 Task: Create ChildIssue0000000563 as Child Issue of Issue Issue0000000282 in Backlog  in Scrum Project Project0000000057 in Jira. Create ChildIssue0000000564 as Child Issue of Issue Issue0000000282 in Backlog  in Scrum Project Project0000000057 in Jira. Create ChildIssue0000000565 as Child Issue of Issue Issue0000000283 in Backlog  in Scrum Project Project0000000057 in Jira. Create ChildIssue0000000566 as Child Issue of Issue Issue0000000283 in Backlog  in Scrum Project Project0000000057 in Jira. Create ChildIssue0000000567 as Child Issue of Issue Issue0000000284 in Backlog  in Scrum Project Project0000000057 in Jira
Action: Mouse moved to (64, 227)
Screenshot: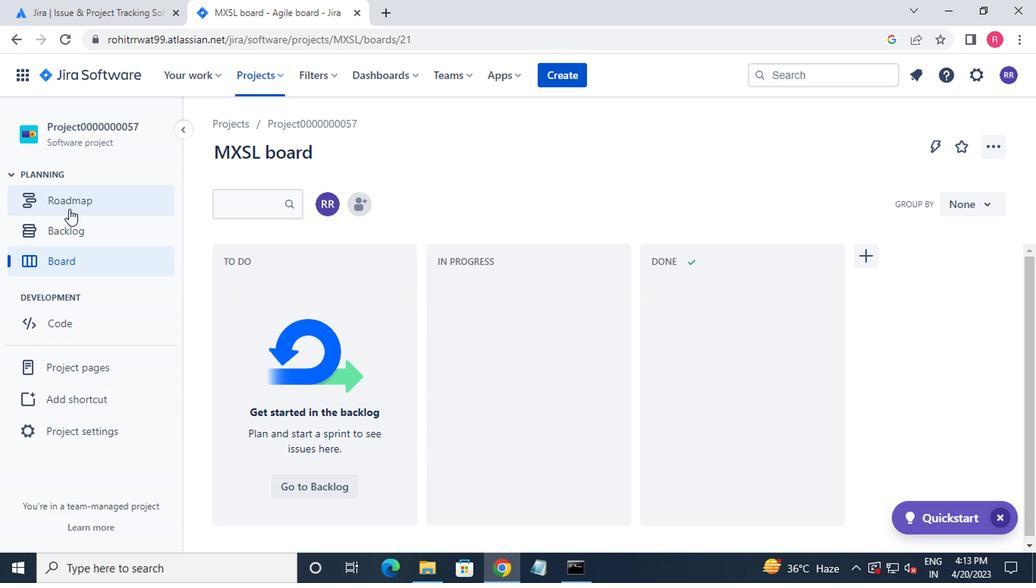 
Action: Mouse pressed left at (64, 227)
Screenshot: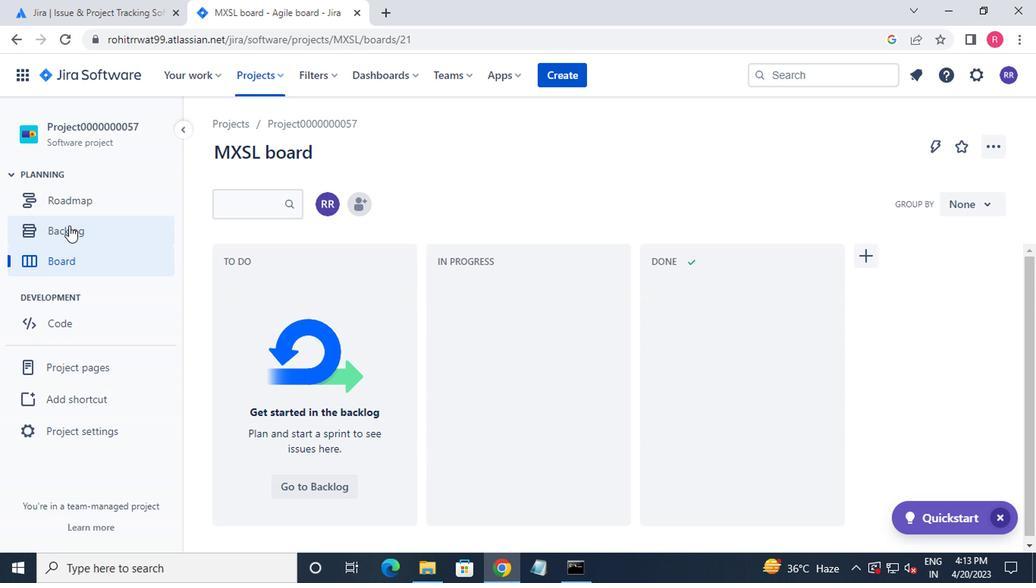 
Action: Mouse moved to (418, 382)
Screenshot: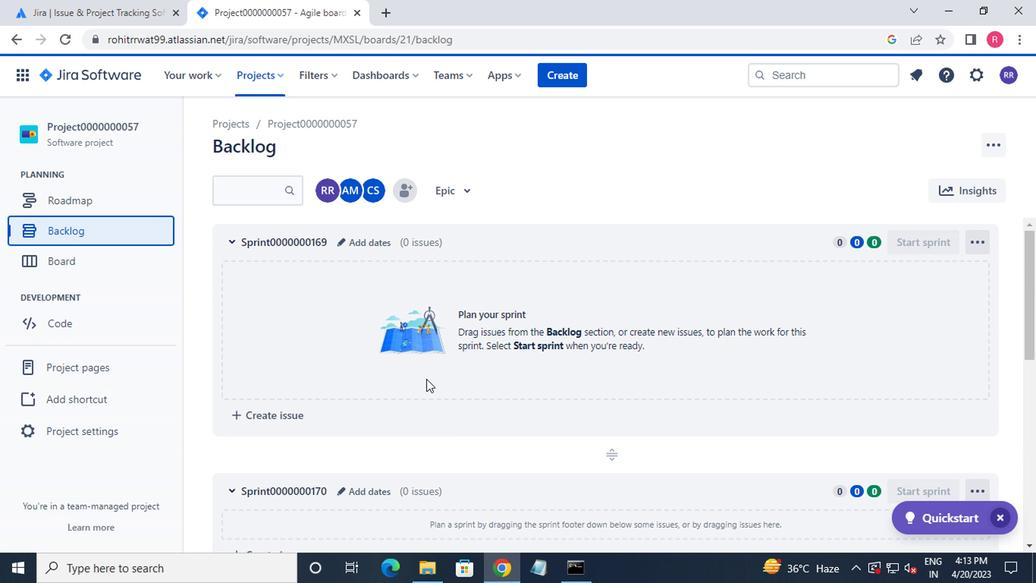 
Action: Mouse scrolled (418, 381) with delta (0, -1)
Screenshot: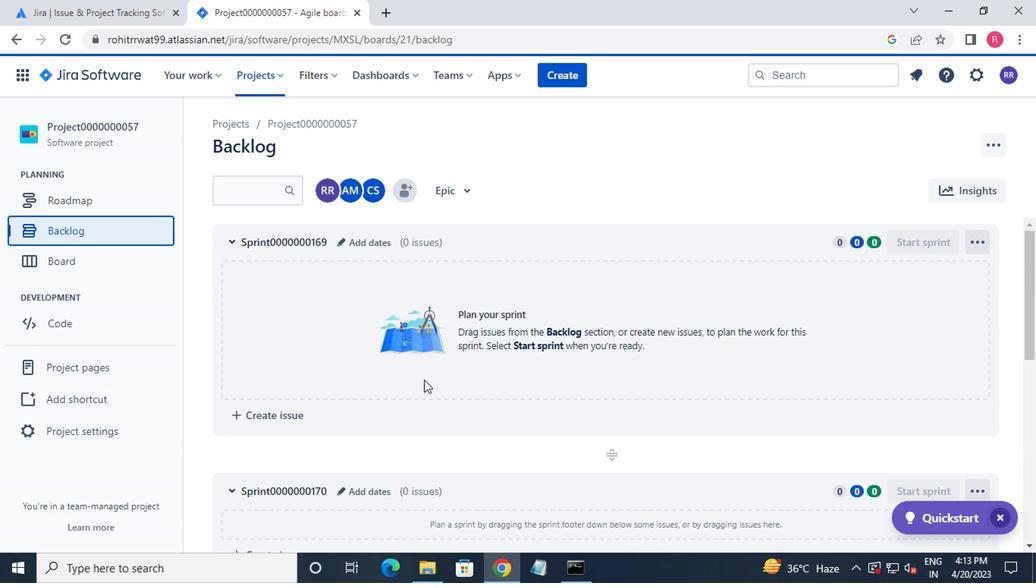
Action: Mouse moved to (418, 382)
Screenshot: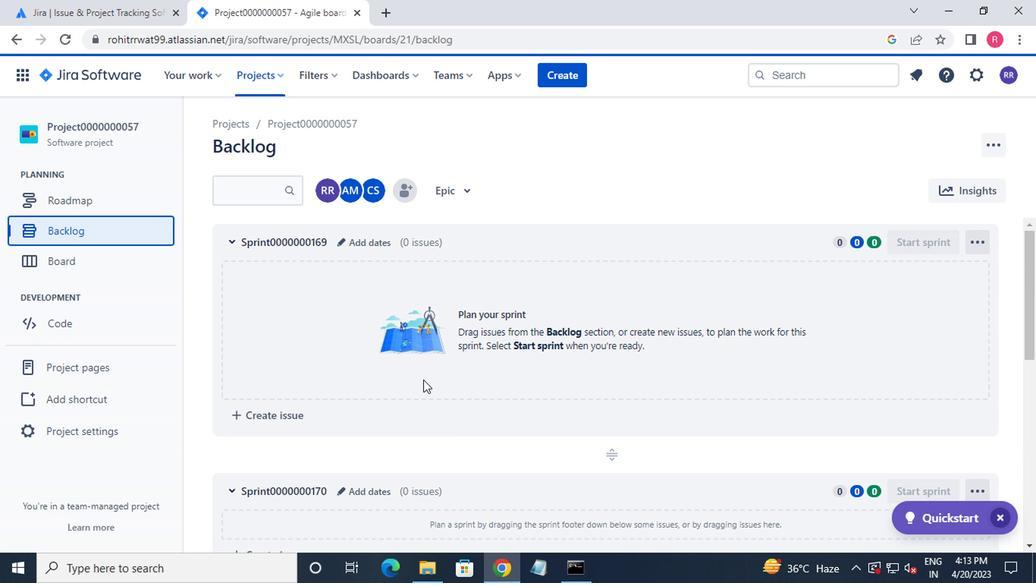 
Action: Mouse scrolled (418, 382) with delta (0, 0)
Screenshot: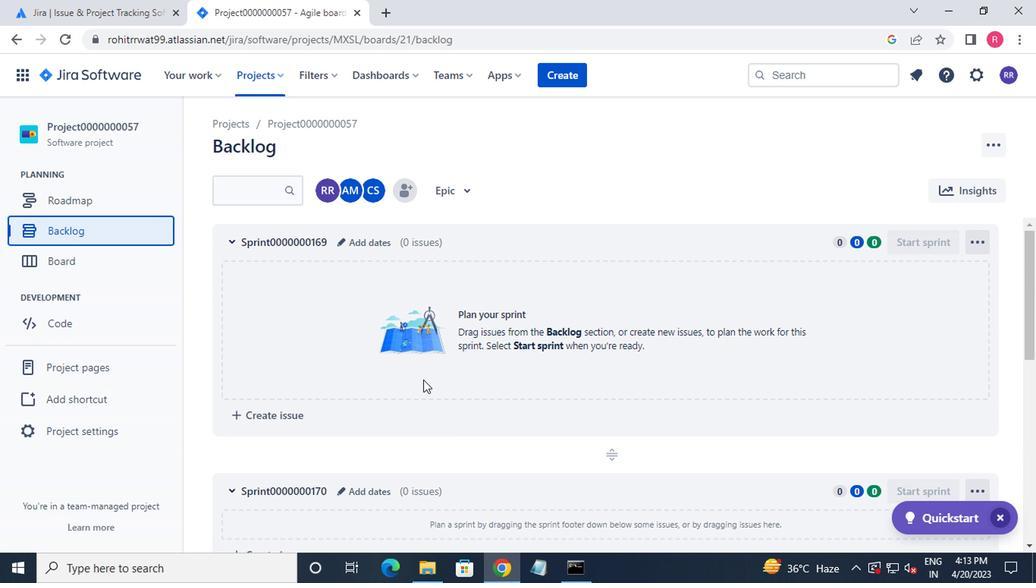 
Action: Mouse scrolled (418, 382) with delta (0, 0)
Screenshot: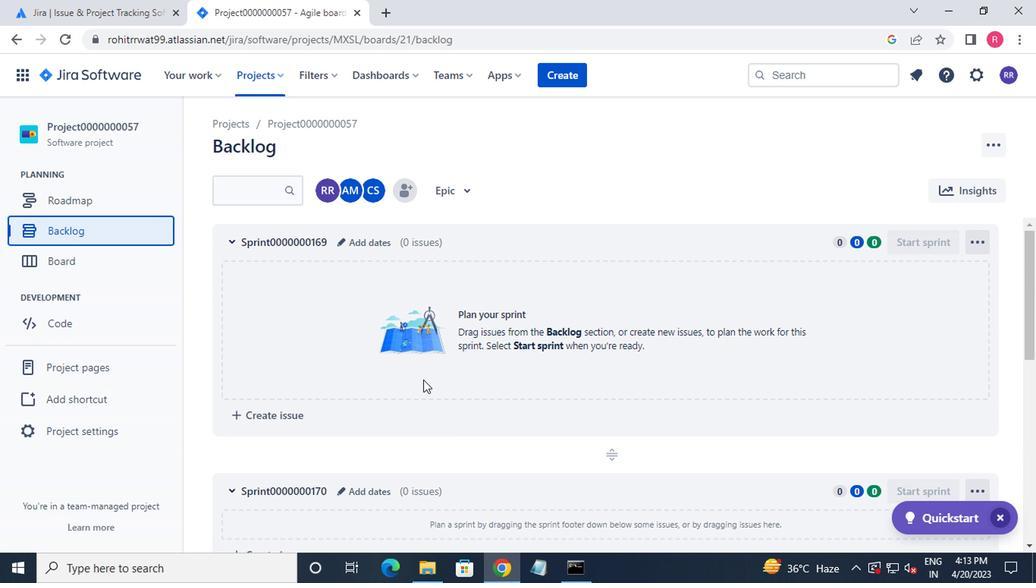 
Action: Mouse scrolled (418, 382) with delta (0, 0)
Screenshot: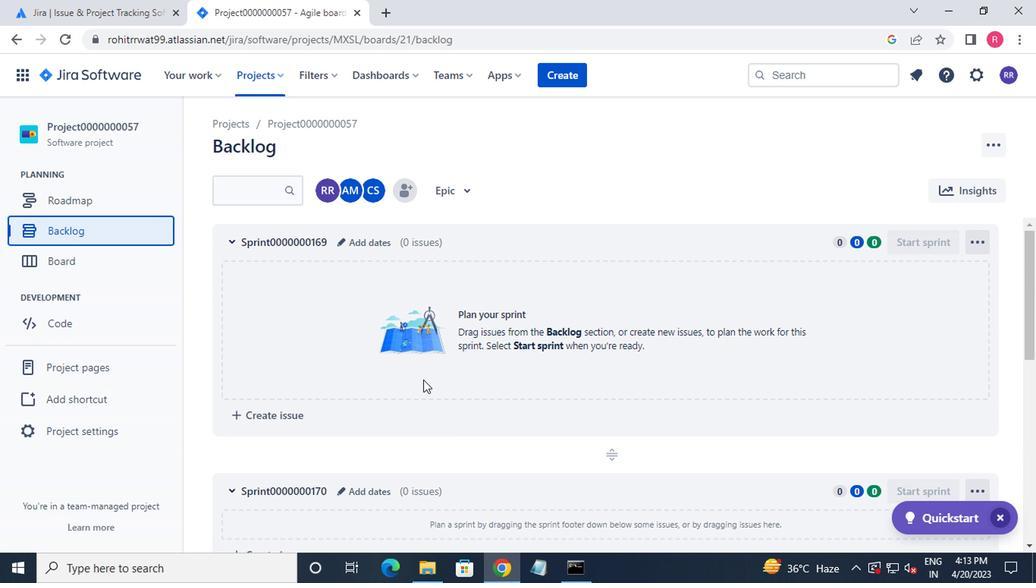 
Action: Mouse scrolled (418, 382) with delta (0, 0)
Screenshot: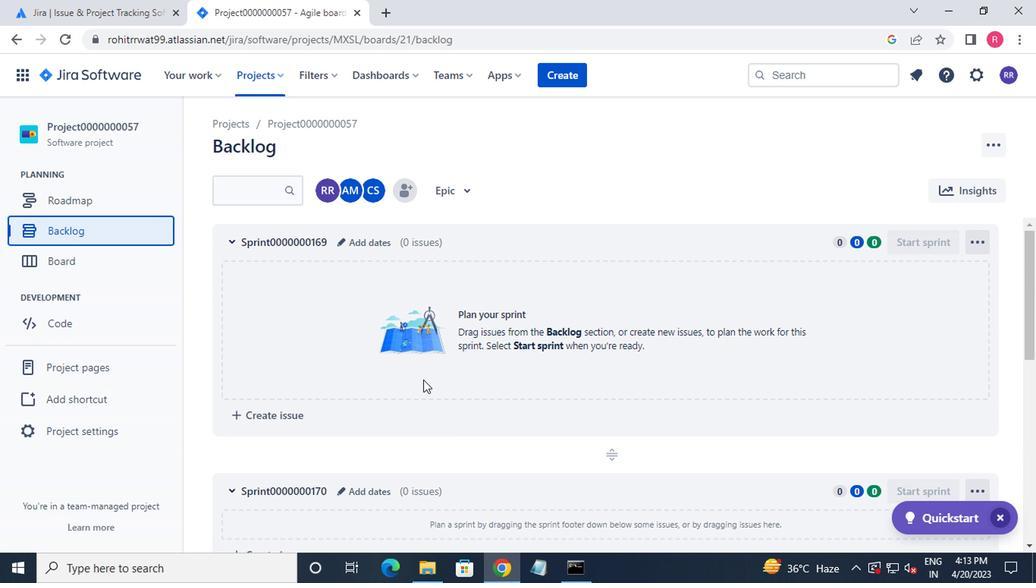 
Action: Mouse moved to (579, 453)
Screenshot: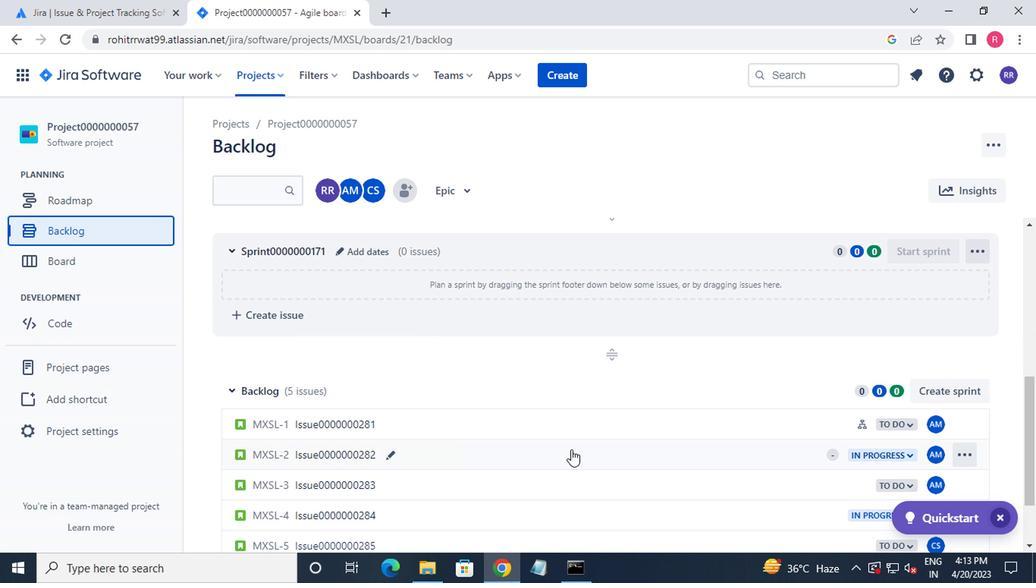 
Action: Mouse pressed left at (579, 453)
Screenshot: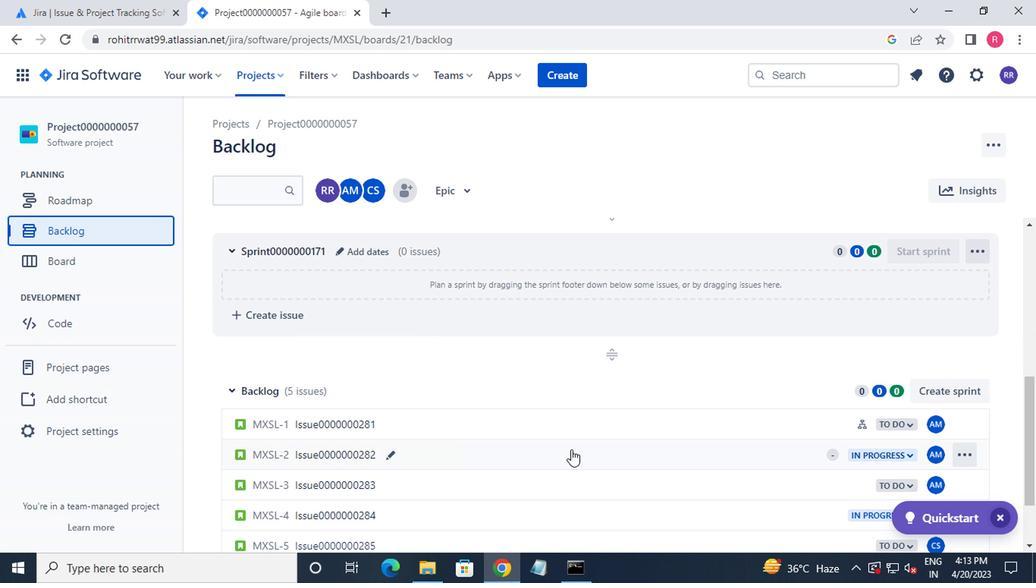 
Action: Mouse moved to (760, 302)
Screenshot: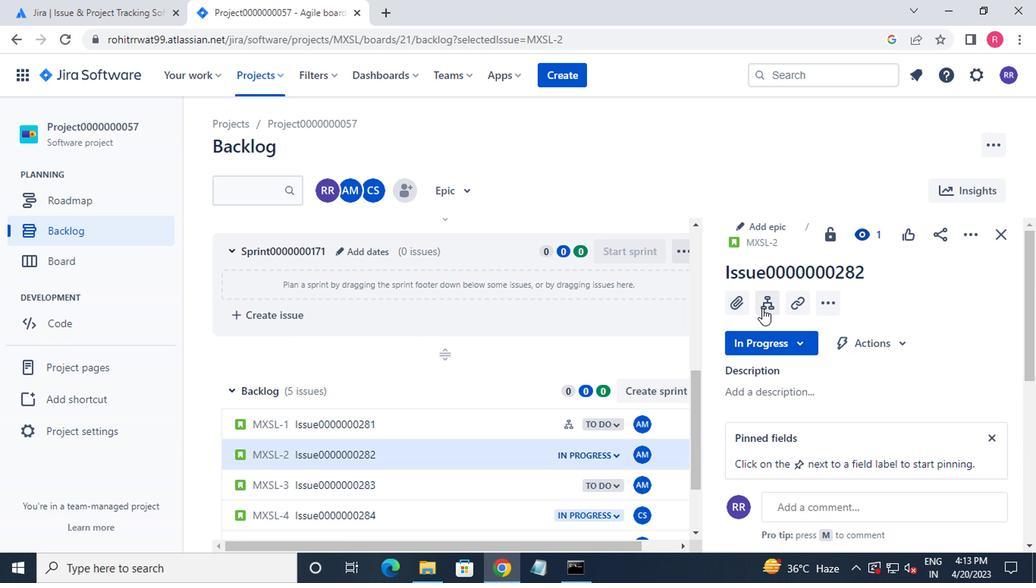 
Action: Mouse pressed left at (760, 302)
Screenshot: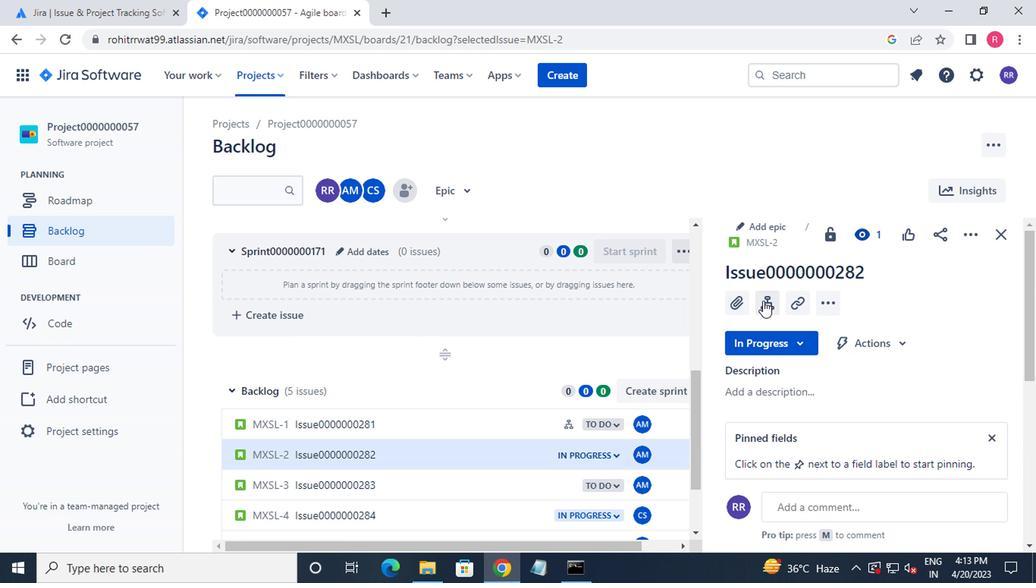 
Action: Mouse moved to (780, 362)
Screenshot: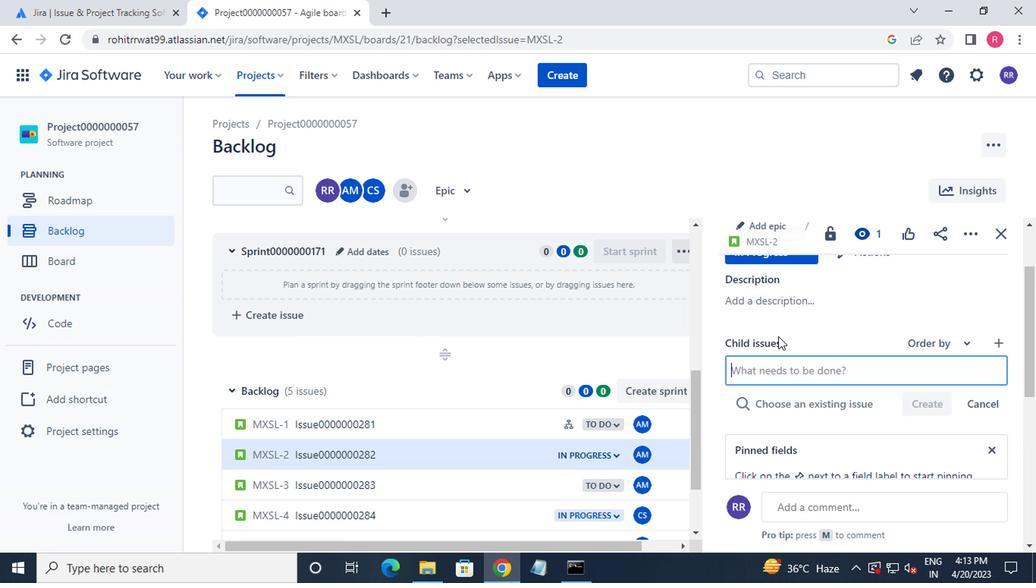 
Action: Key pressed <Key.shift>CHILD<Key.shift_r>ISSUE0000000563<Key.enter><Key.shift>CHILD<Key.shift_r>ISSUE000
Screenshot: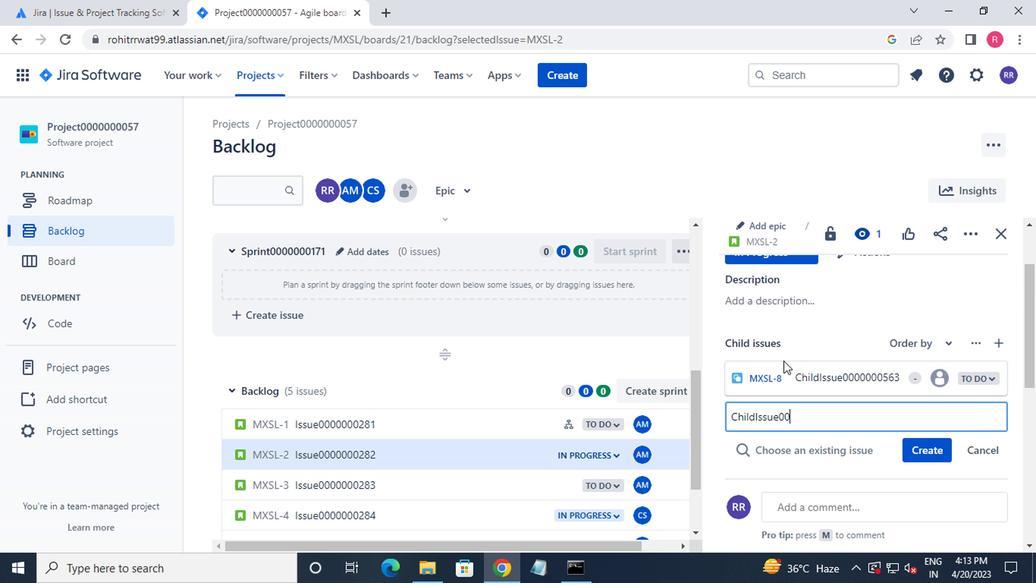 
Action: Mouse moved to (799, 352)
Screenshot: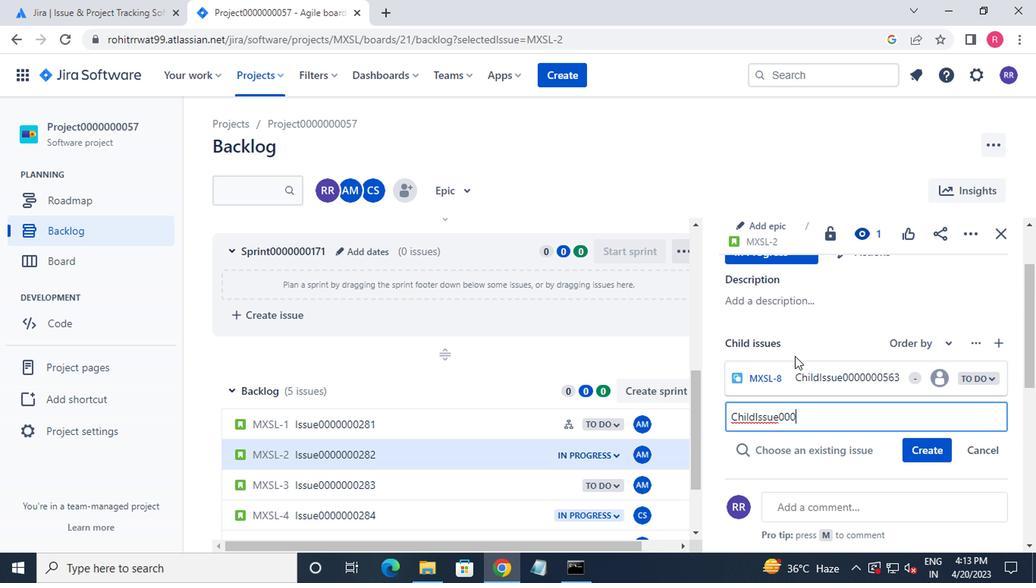
Action: Key pressed 0
Screenshot: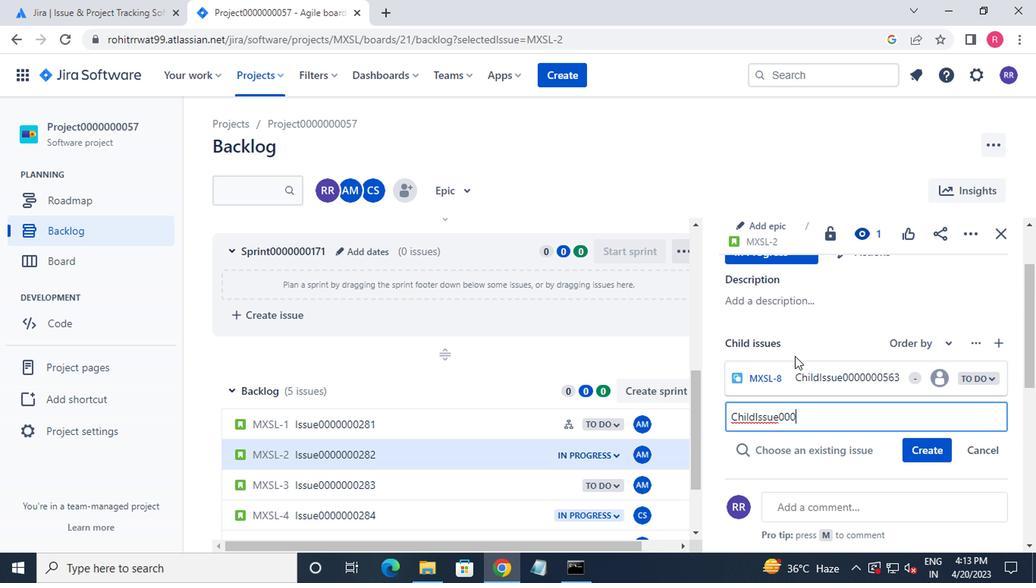 
Action: Mouse moved to (808, 343)
Screenshot: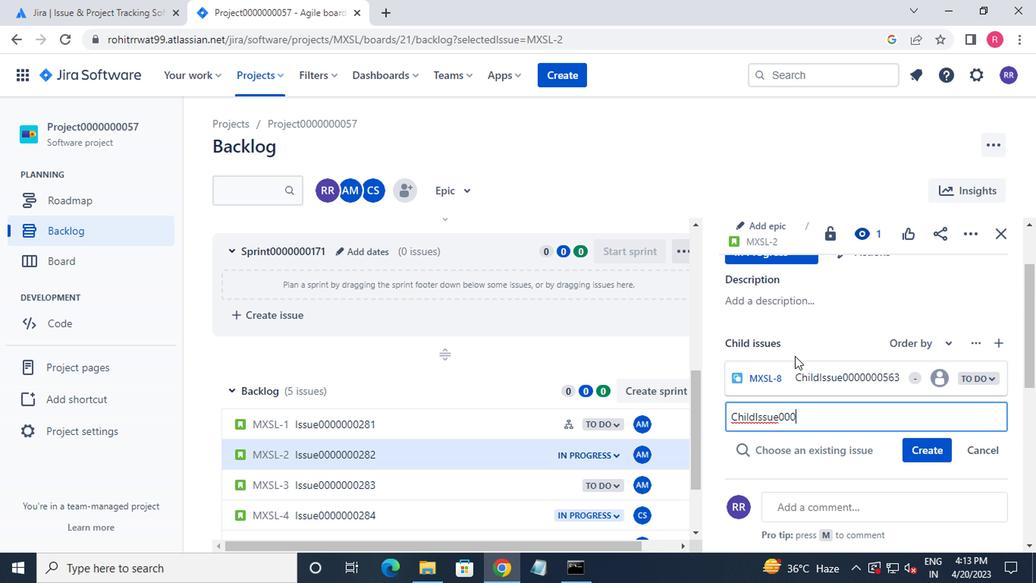 
Action: Key pressed 00
Screenshot: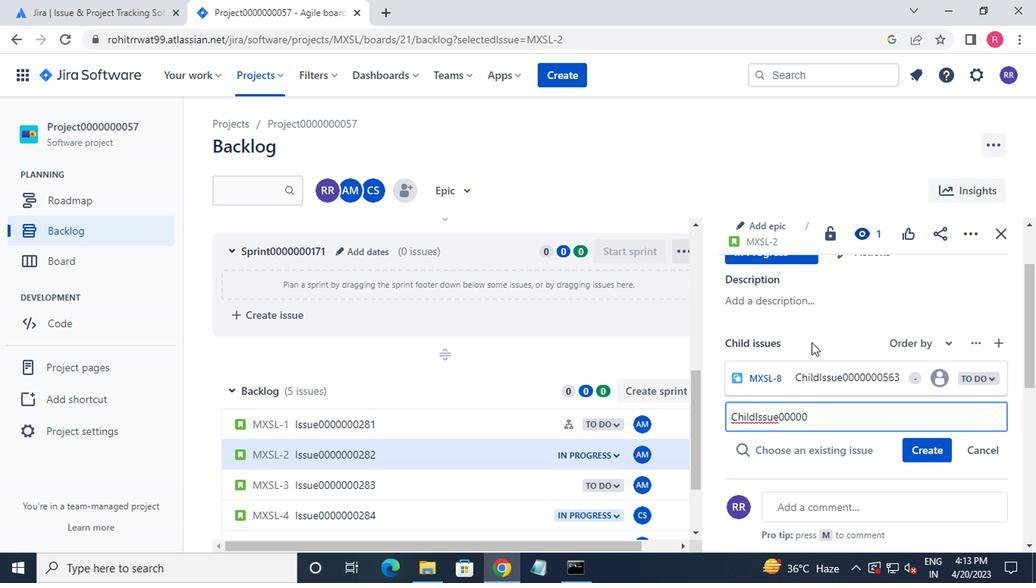 
Action: Mouse moved to (809, 343)
Screenshot: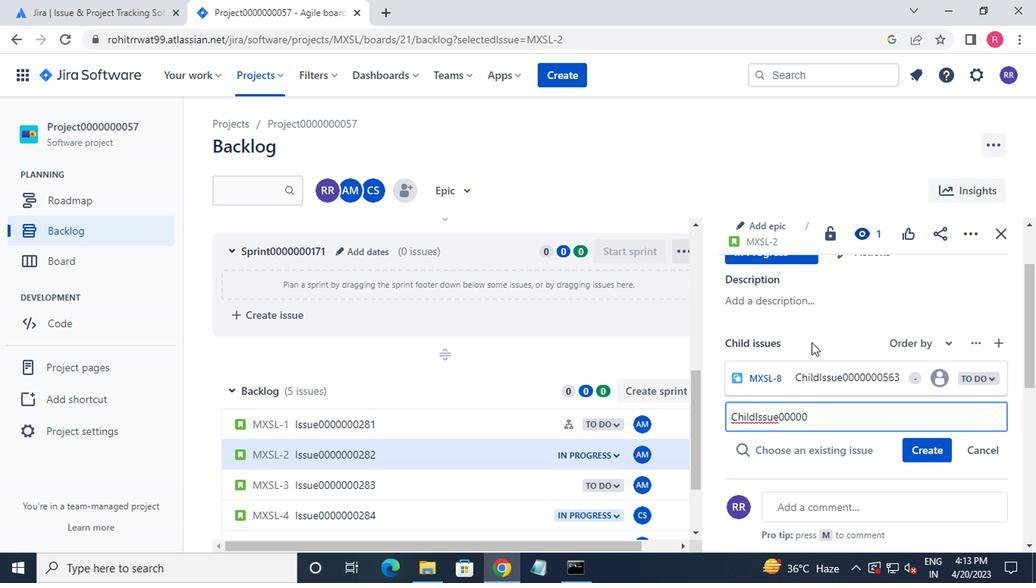 
Action: Key pressed 0564<Key.enter>
Screenshot: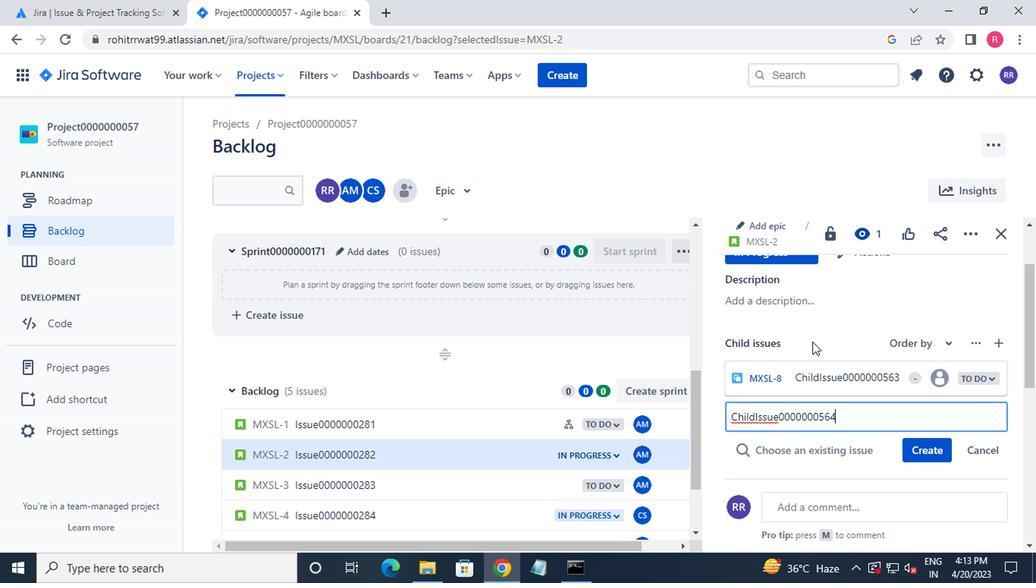 
Action: Mouse moved to (426, 484)
Screenshot: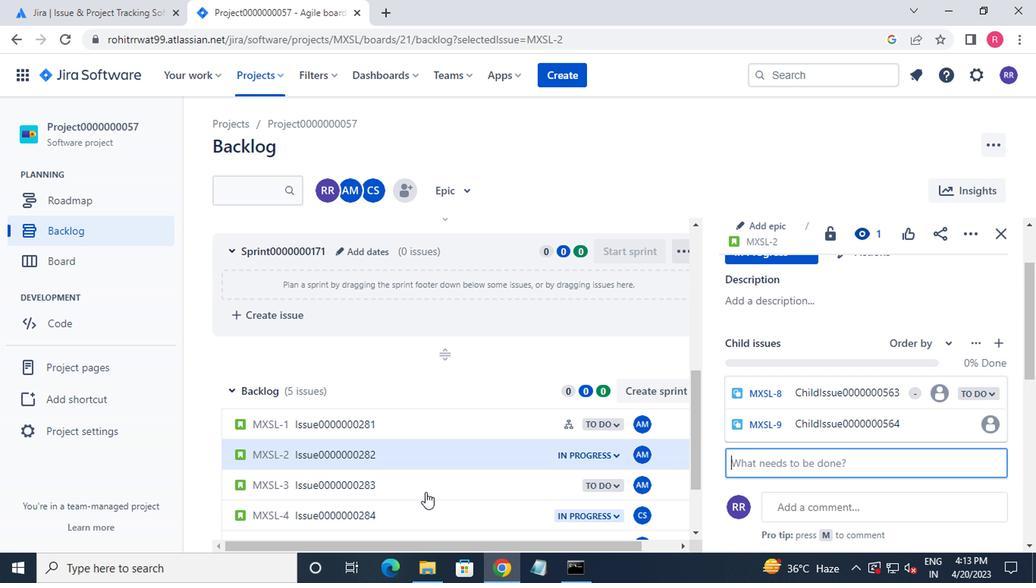 
Action: Mouse pressed left at (426, 484)
Screenshot: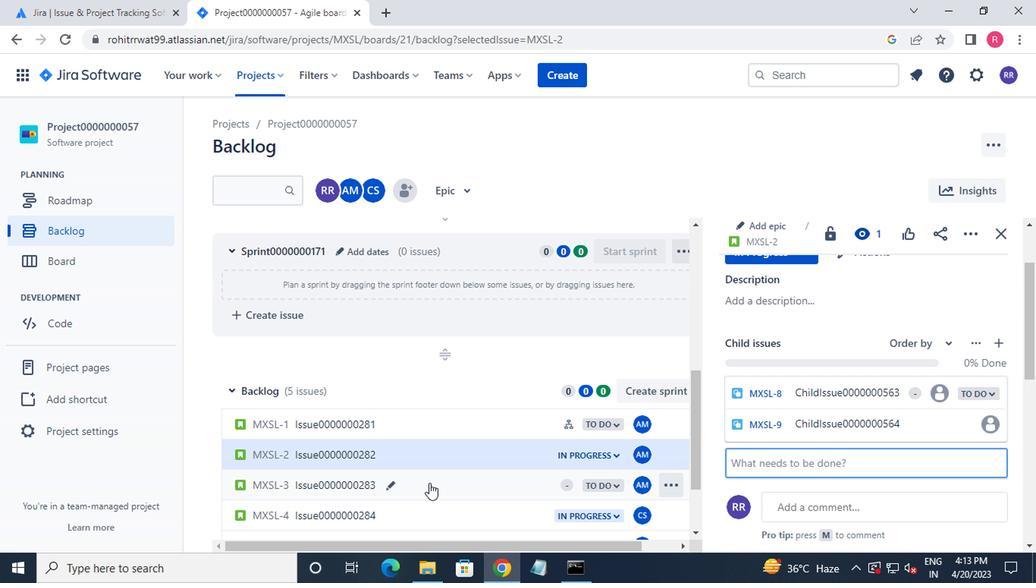 
Action: Mouse moved to (754, 304)
Screenshot: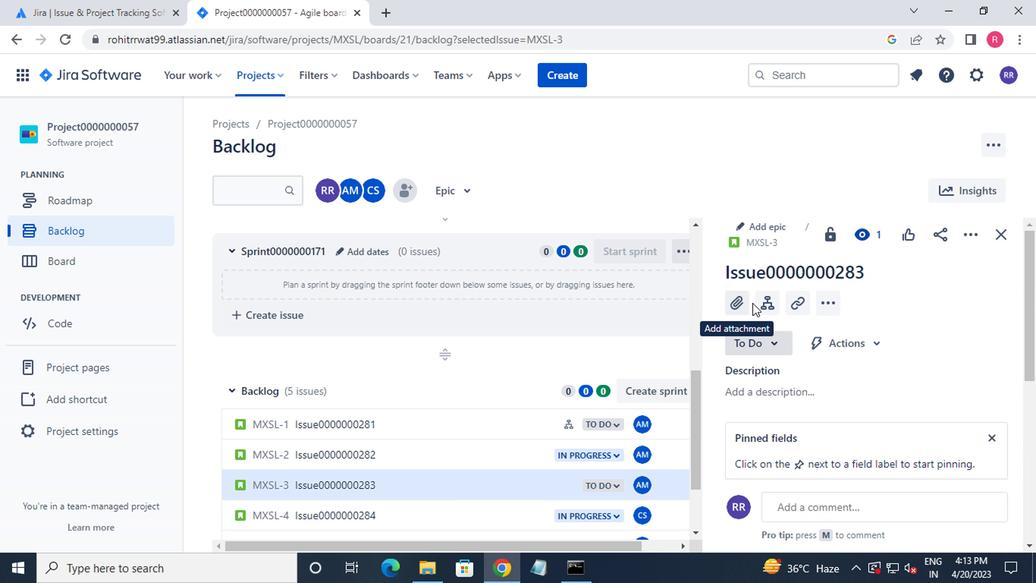 
Action: Mouse pressed left at (754, 304)
Screenshot: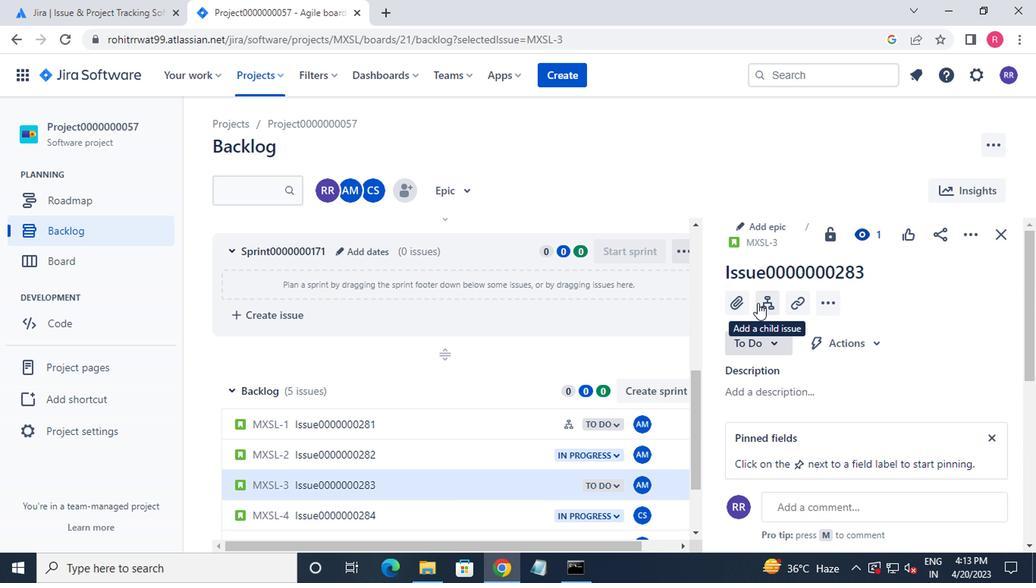 
Action: Mouse moved to (745, 348)
Screenshot: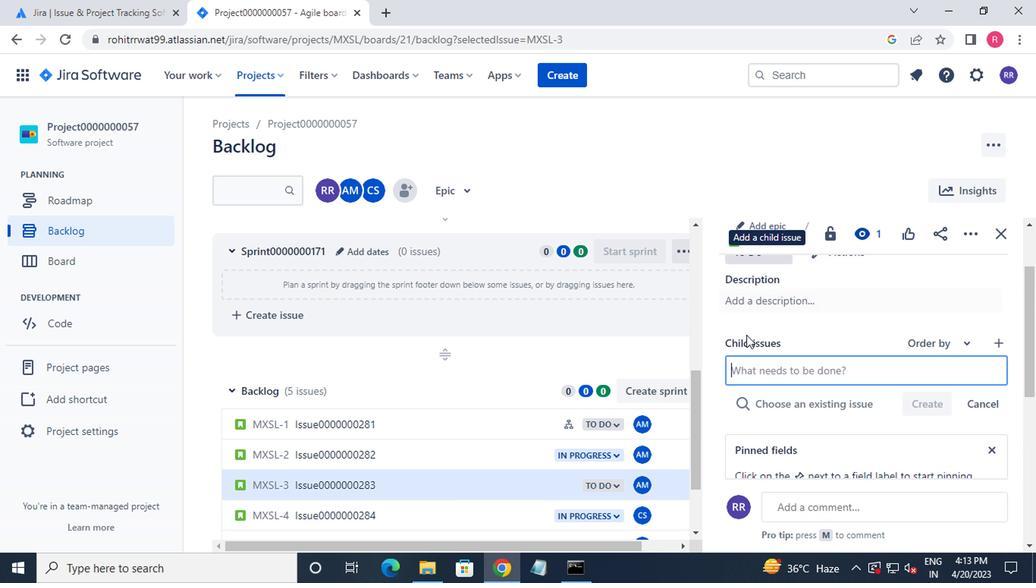
Action: Key pressed <Key.shift>CHILD<Key.shift_r>ISSUE0000000565<Key.enter><Key.shift>CHILD<Key.shift_r>ISSUE0000000<Key.backspace><Key.backspace><Key.backspace><Key.backspace><Key.backspace><Key.backspace><Key.backspace>0000000566<Key.enter>
Screenshot: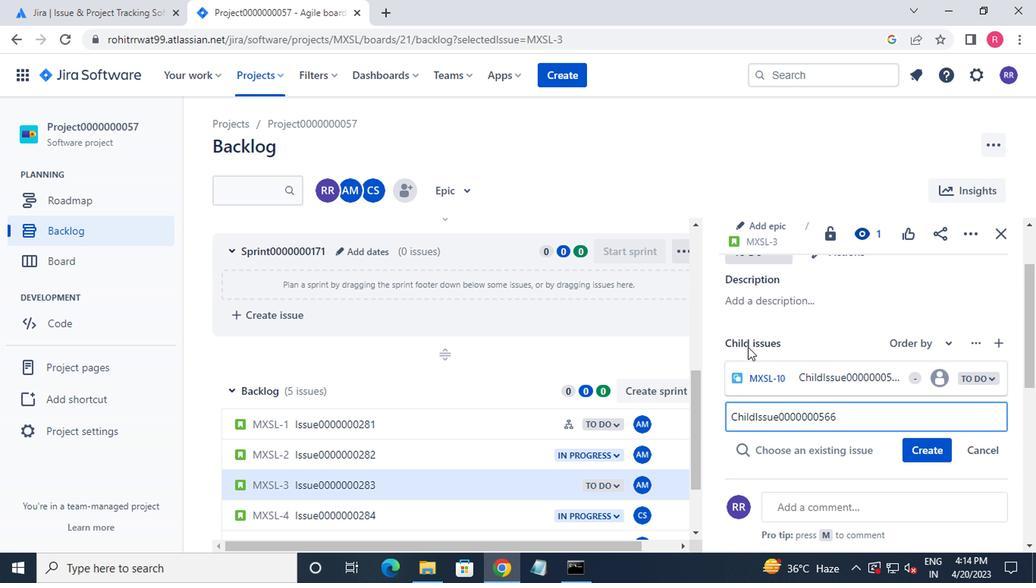 
Action: Mouse moved to (419, 517)
Screenshot: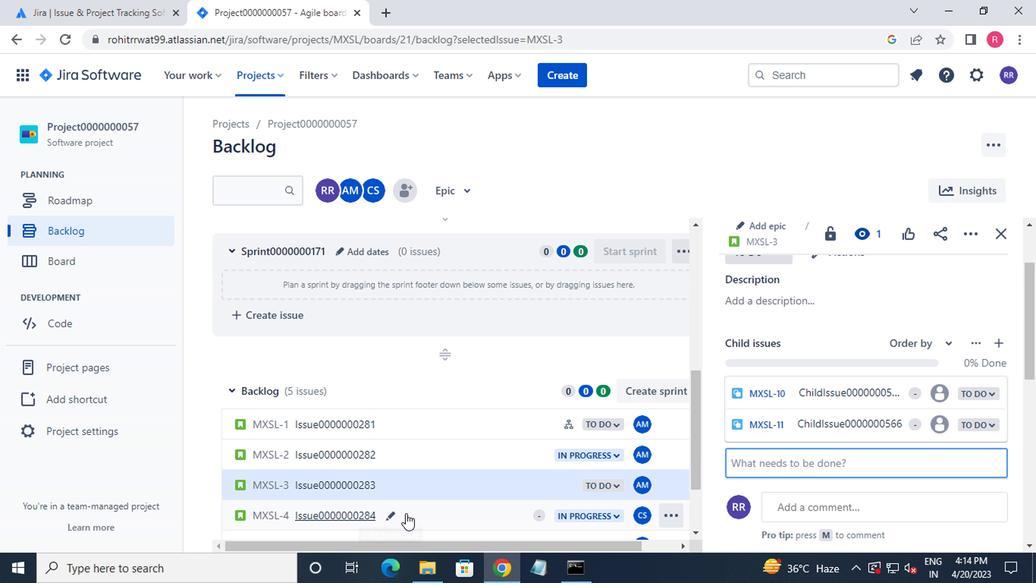 
Action: Mouse pressed left at (419, 517)
Screenshot: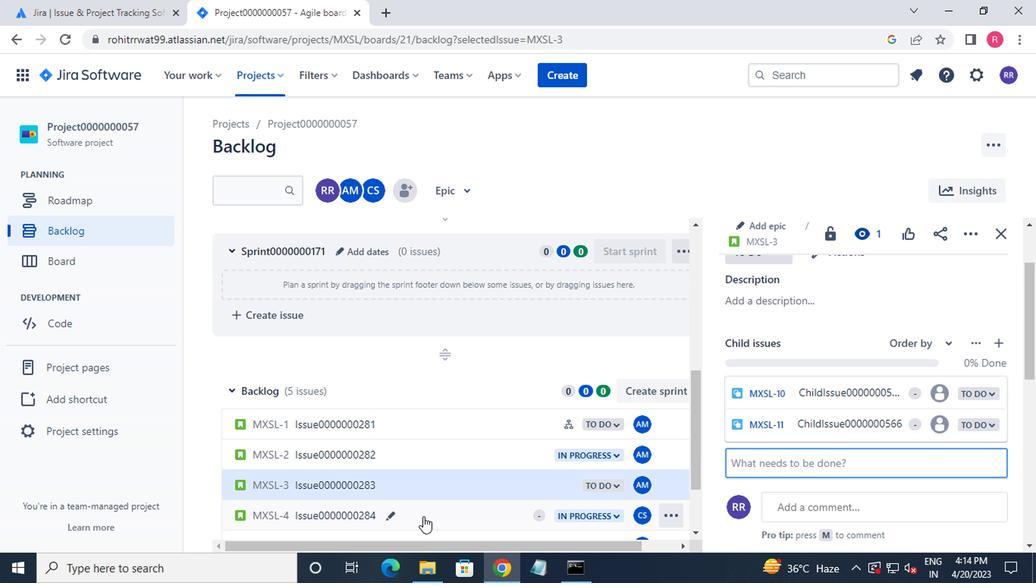 
Action: Mouse moved to (758, 309)
Screenshot: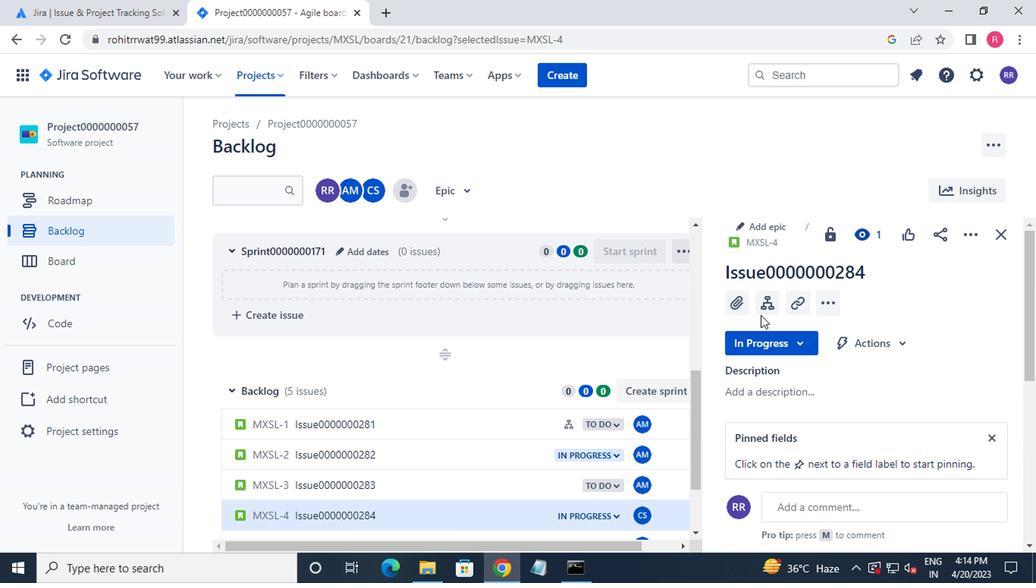 
Action: Mouse pressed left at (758, 309)
Screenshot: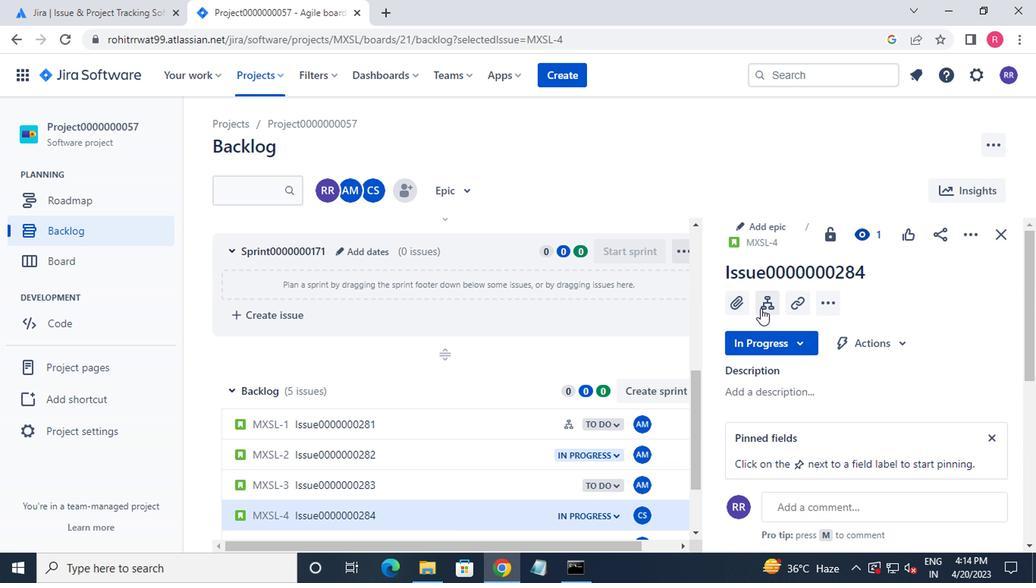 
Action: Mouse moved to (744, 361)
Screenshot: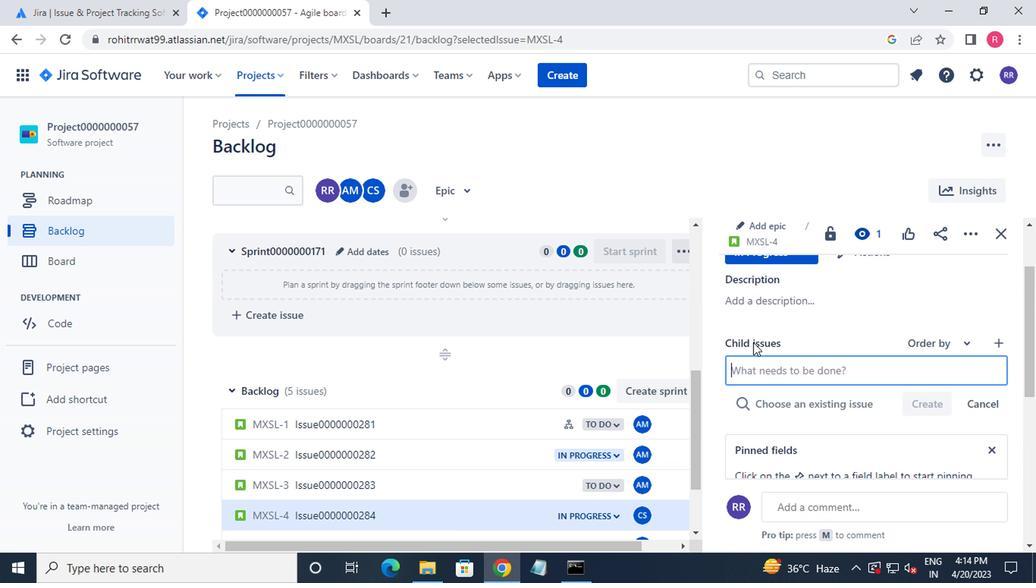 
Action: Key pressed <Key.shift>CHILD<Key.shift_r>ISSUE0000000567<Key.enter>
Screenshot: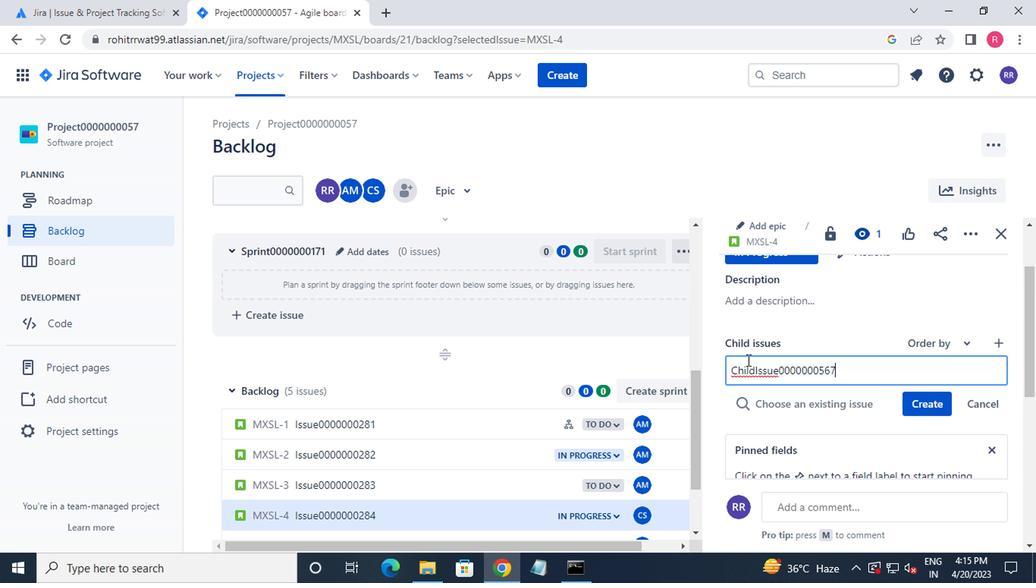 
